 Task: Set "Audio encoder" for transcode stream output to "Automatic".
Action: Mouse moved to (116, 19)
Screenshot: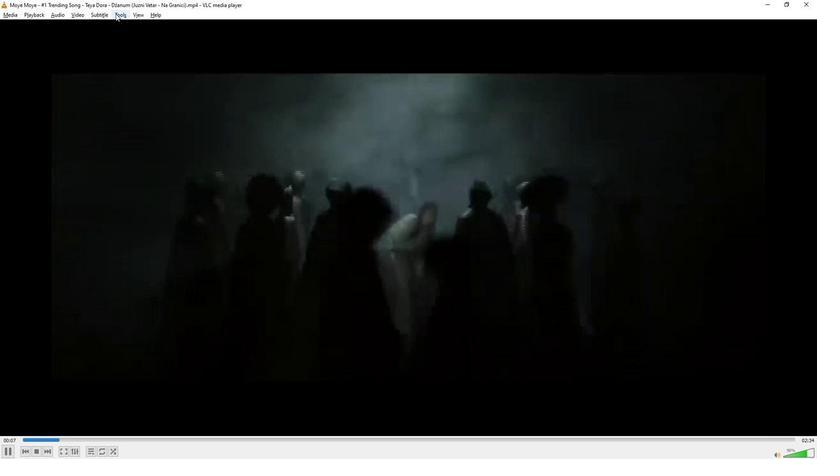 
Action: Mouse pressed left at (116, 19)
Screenshot: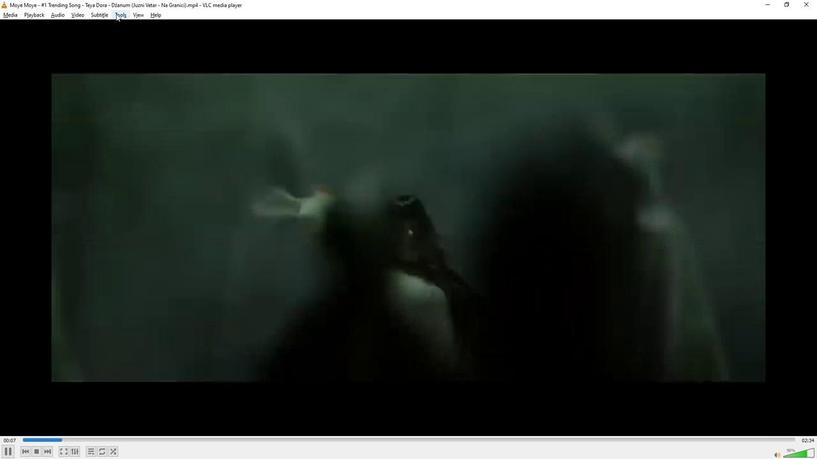 
Action: Mouse moved to (135, 116)
Screenshot: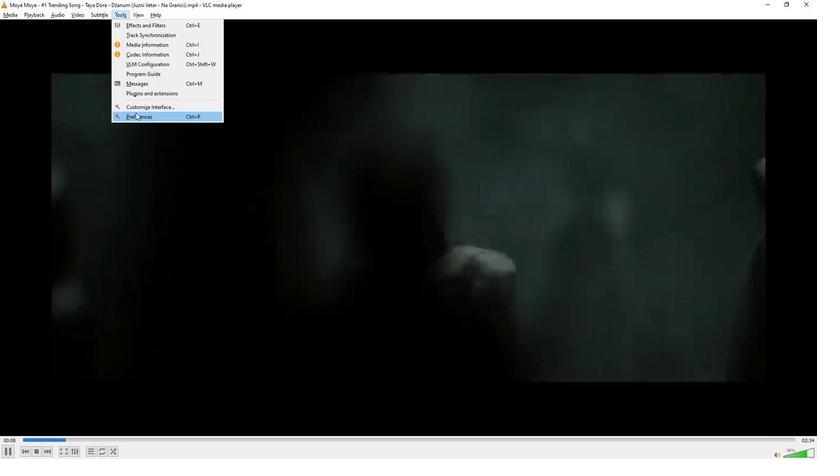 
Action: Mouse pressed left at (135, 116)
Screenshot: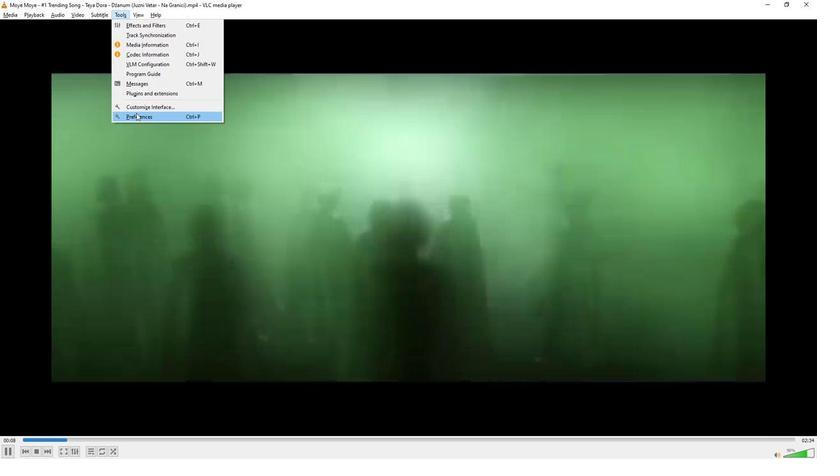 
Action: Mouse moved to (240, 344)
Screenshot: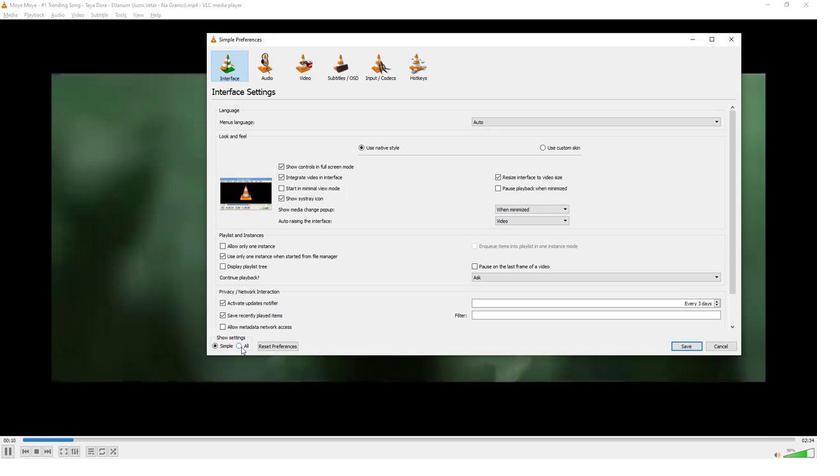 
Action: Mouse pressed left at (240, 344)
Screenshot: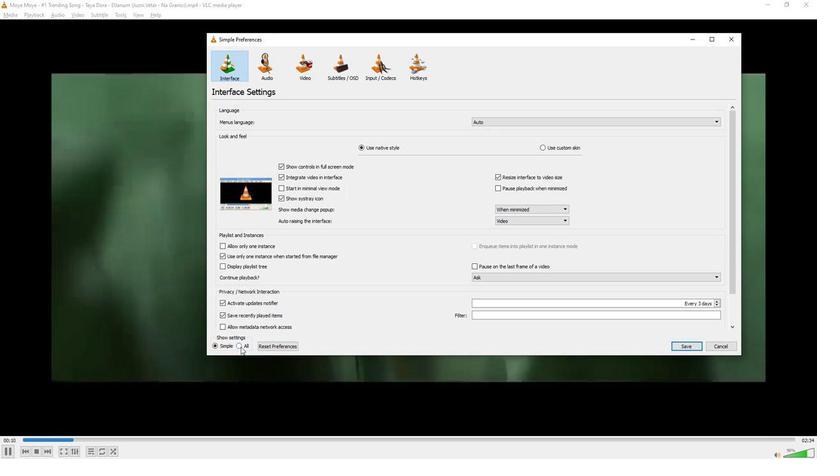 
Action: Mouse moved to (264, 294)
Screenshot: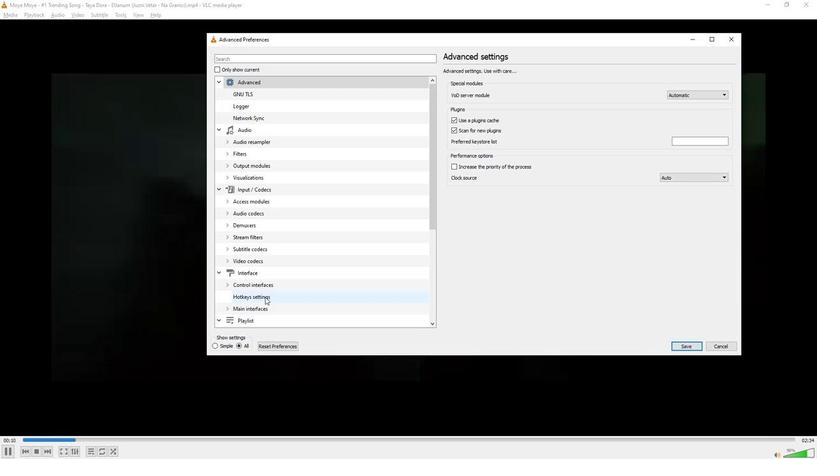 
Action: Mouse scrolled (264, 294) with delta (0, 0)
Screenshot: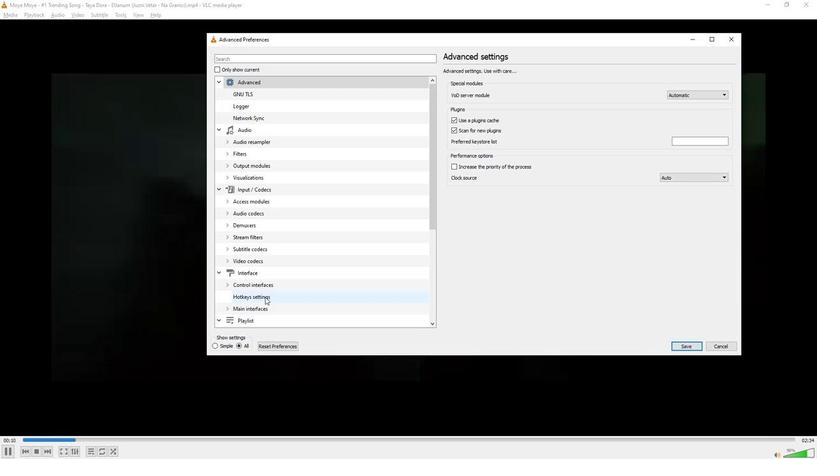 
Action: Mouse scrolled (264, 294) with delta (0, 0)
Screenshot: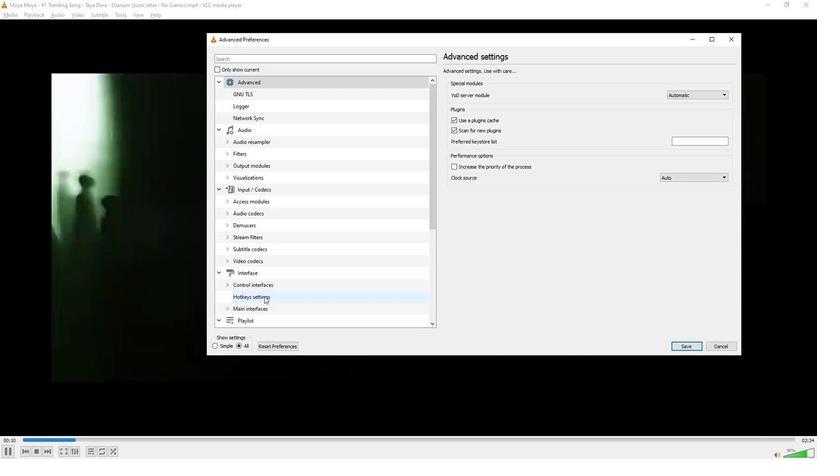 
Action: Mouse scrolled (264, 294) with delta (0, 0)
Screenshot: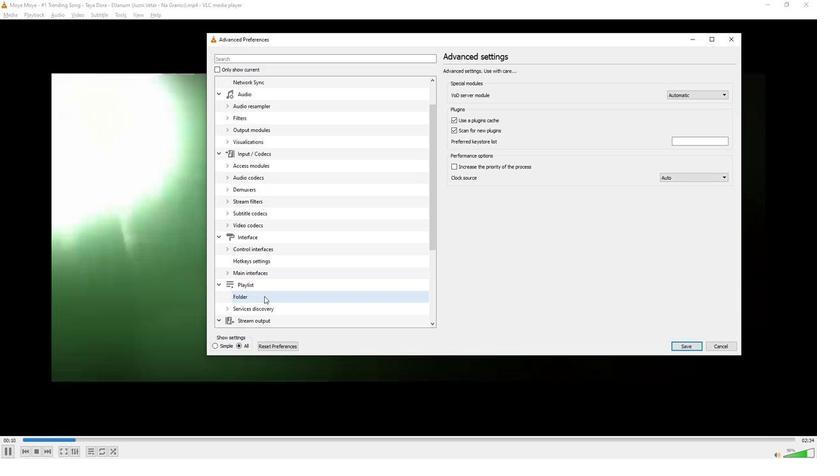 
Action: Mouse scrolled (264, 294) with delta (0, 0)
Screenshot: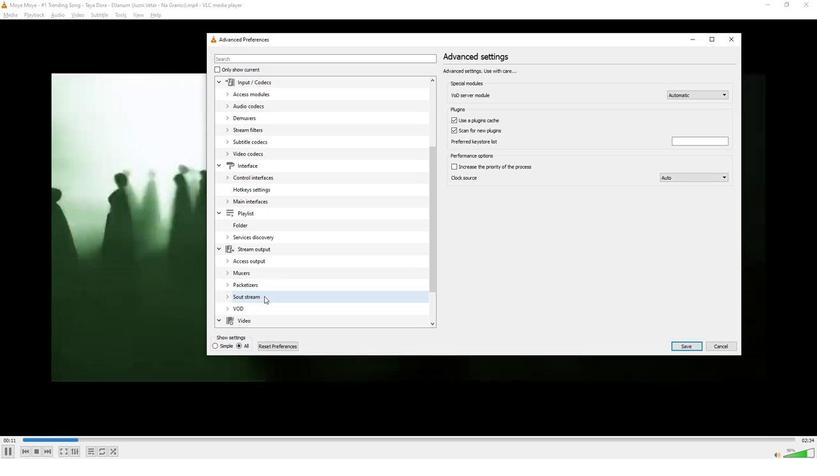 
Action: Mouse scrolled (264, 294) with delta (0, 0)
Screenshot: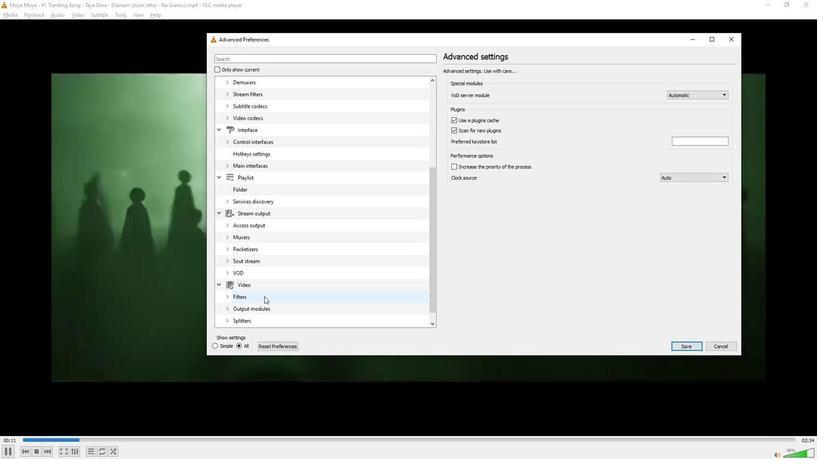 
Action: Mouse moved to (229, 250)
Screenshot: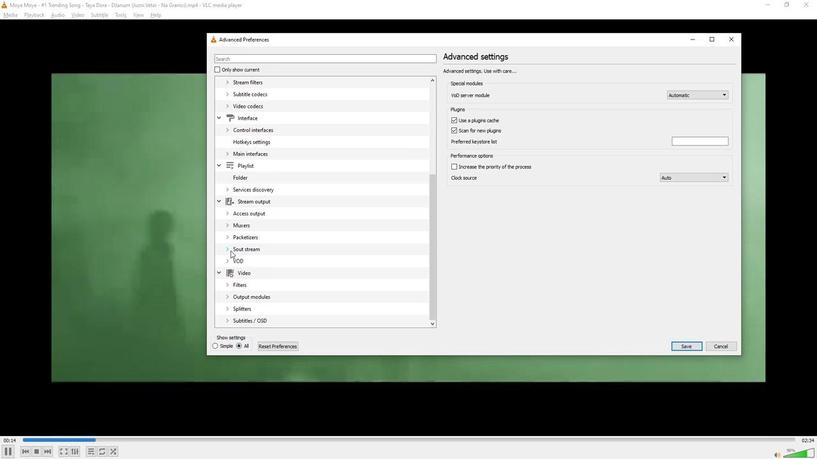 
Action: Mouse pressed left at (229, 250)
Screenshot: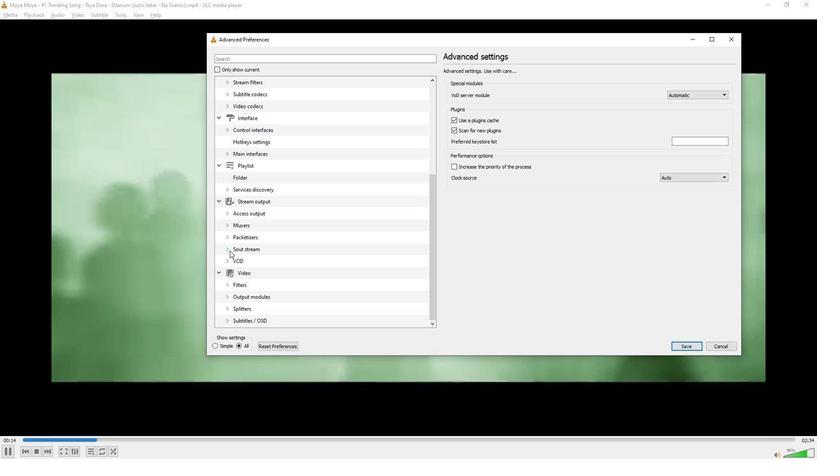 
Action: Mouse moved to (248, 262)
Screenshot: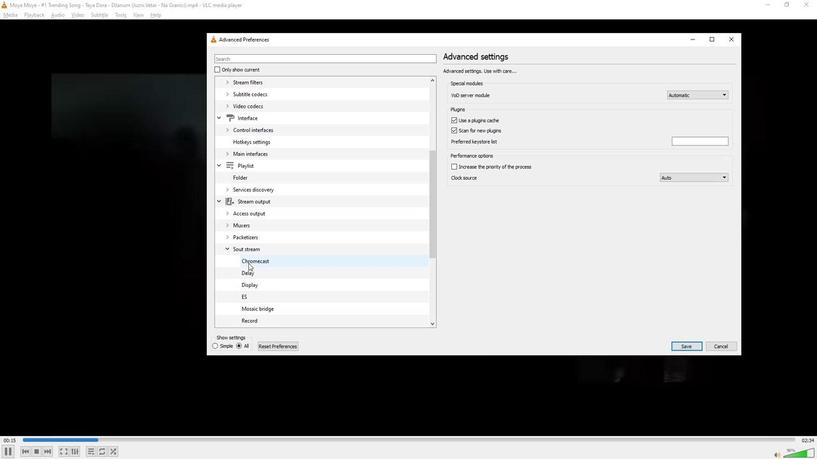 
Action: Mouse scrolled (248, 262) with delta (0, 0)
Screenshot: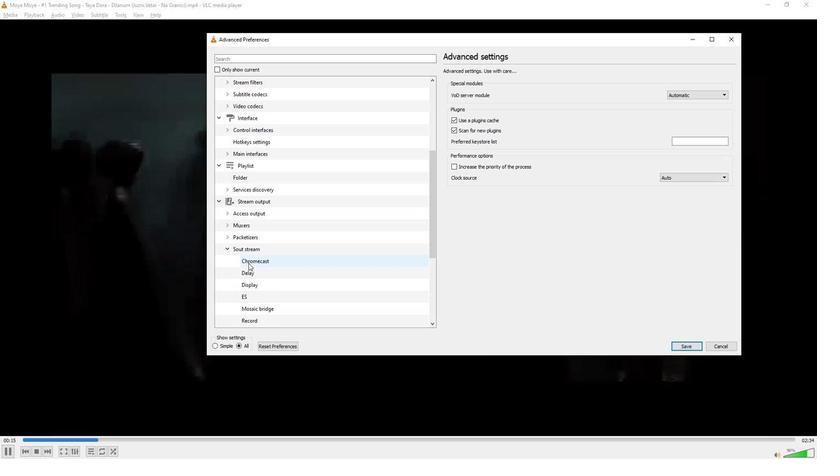 
Action: Mouse scrolled (248, 262) with delta (0, 0)
Screenshot: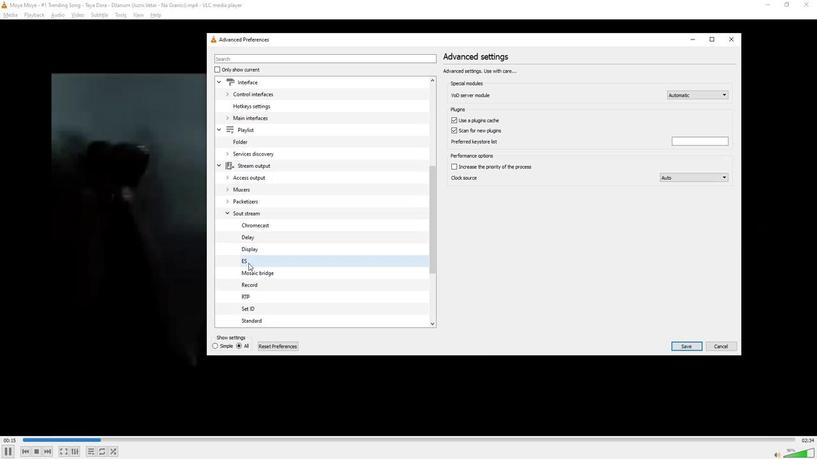 
Action: Mouse scrolled (248, 262) with delta (0, 0)
Screenshot: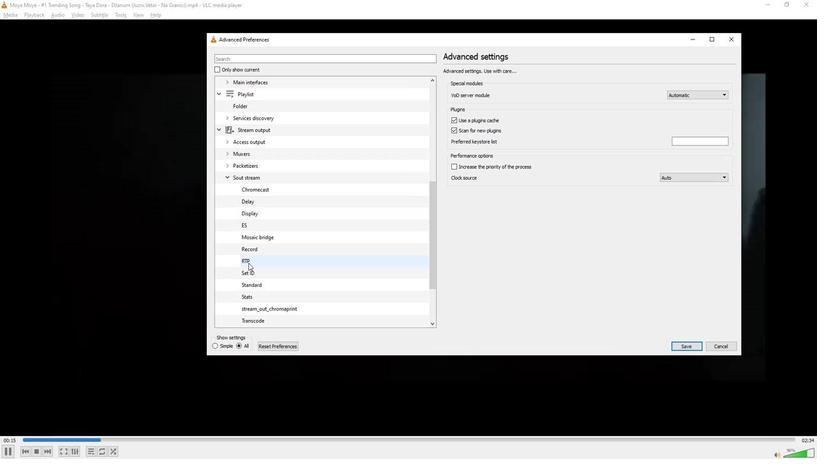 
Action: Mouse scrolled (248, 262) with delta (0, 0)
Screenshot: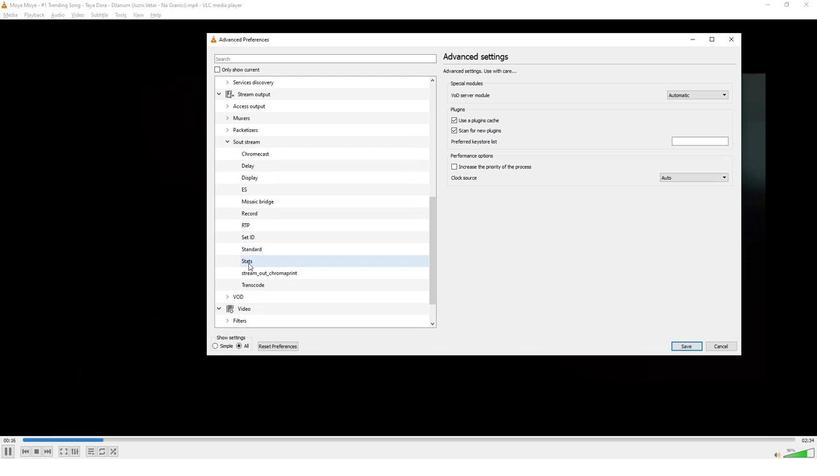 
Action: Mouse moved to (251, 247)
Screenshot: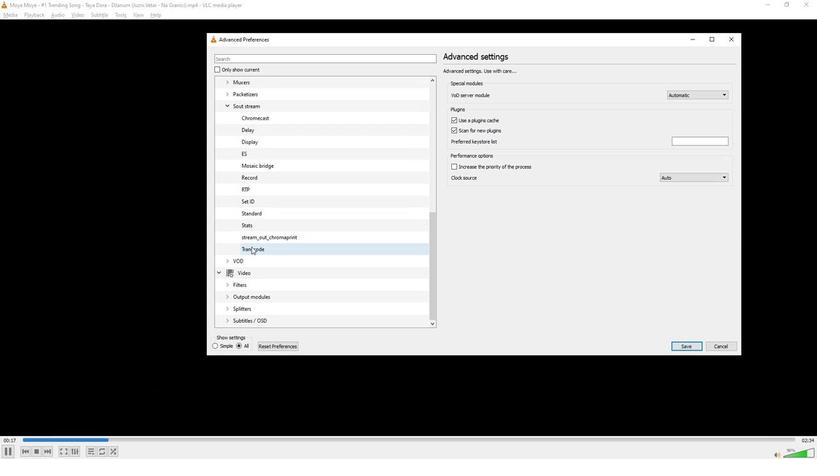 
Action: Mouse pressed left at (251, 247)
Screenshot: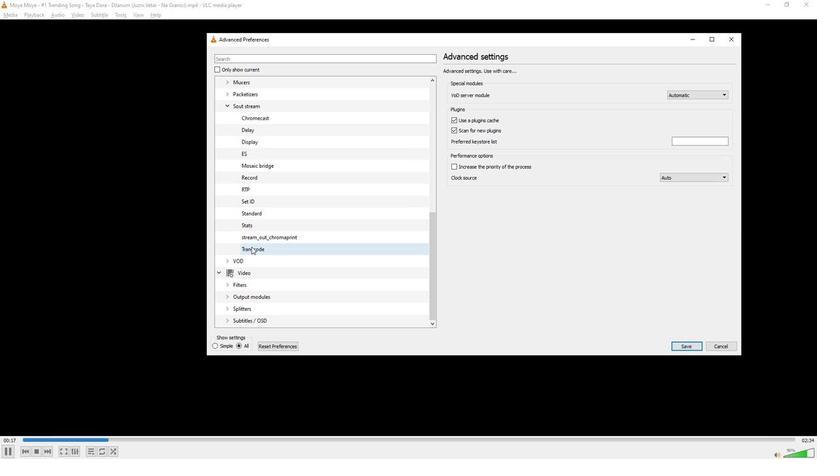 
Action: Mouse moved to (610, 193)
Screenshot: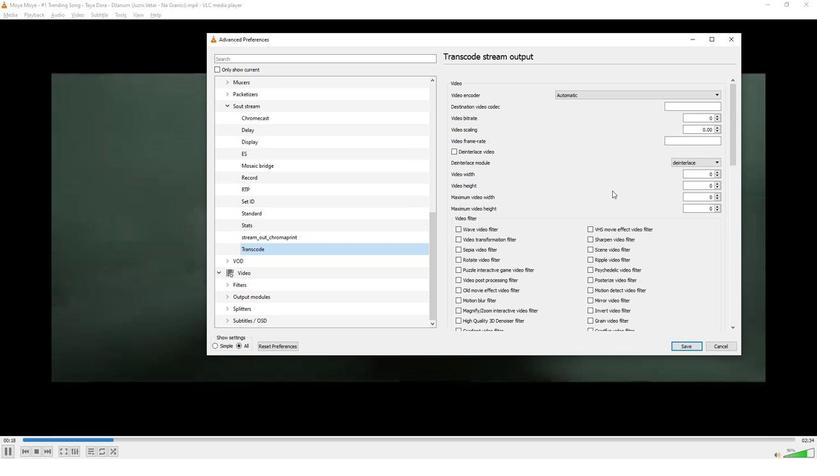 
Action: Mouse scrolled (610, 192) with delta (0, 0)
Screenshot: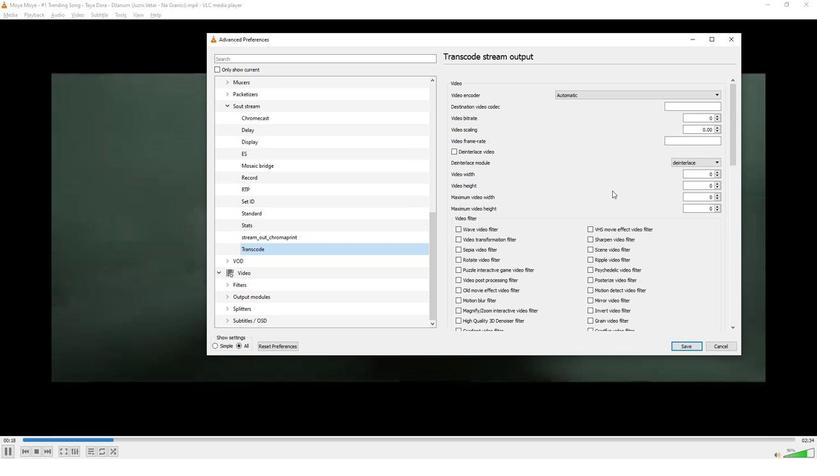 
Action: Mouse moved to (609, 193)
Screenshot: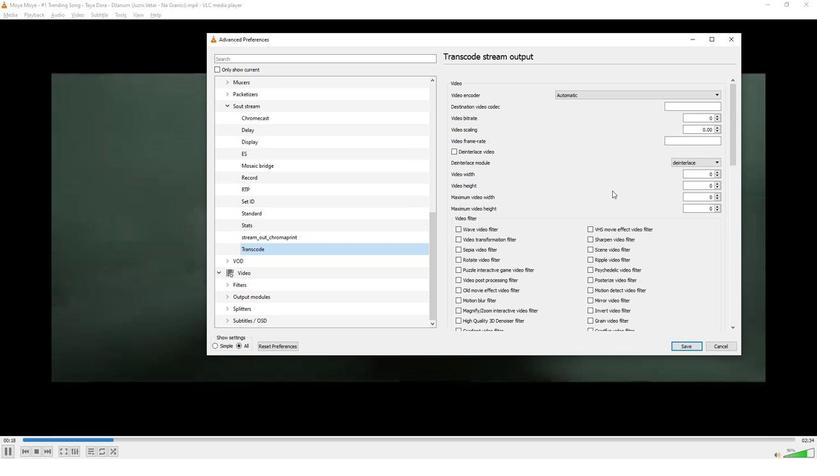 
Action: Mouse scrolled (609, 193) with delta (0, 0)
Screenshot: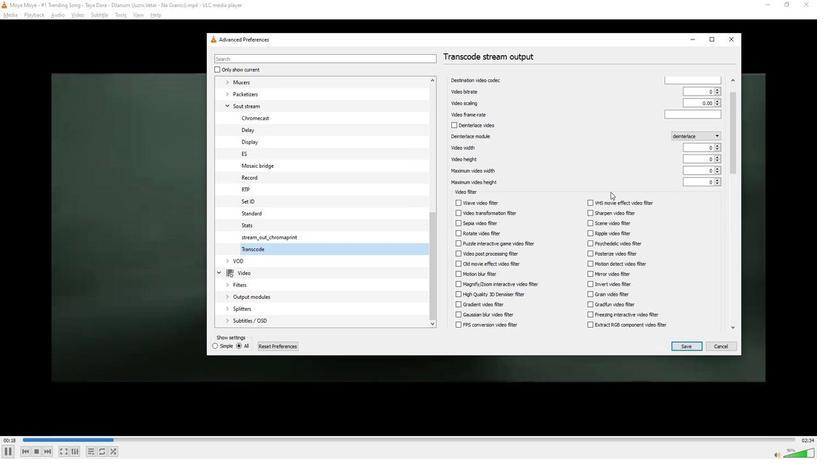 
Action: Mouse scrolled (609, 193) with delta (0, 0)
Screenshot: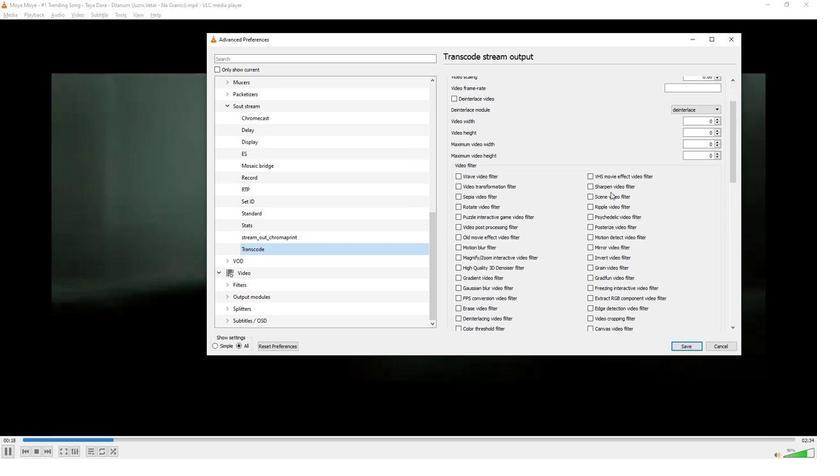 
Action: Mouse scrolled (609, 193) with delta (0, 0)
Screenshot: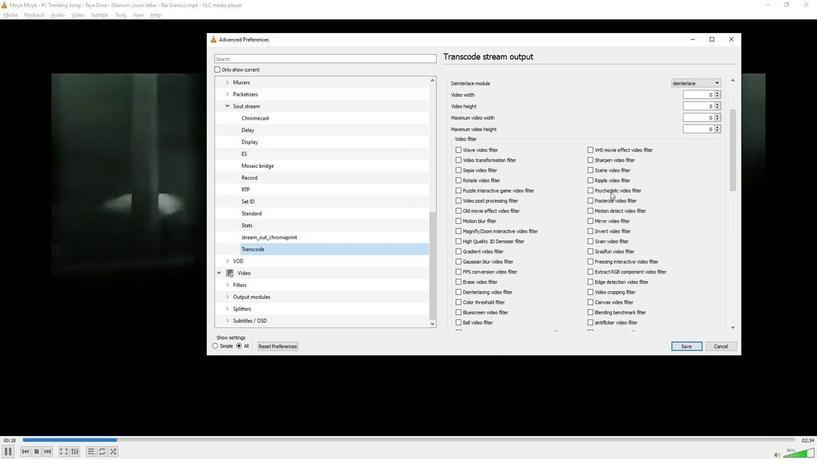 
Action: Mouse scrolled (609, 193) with delta (0, 0)
Screenshot: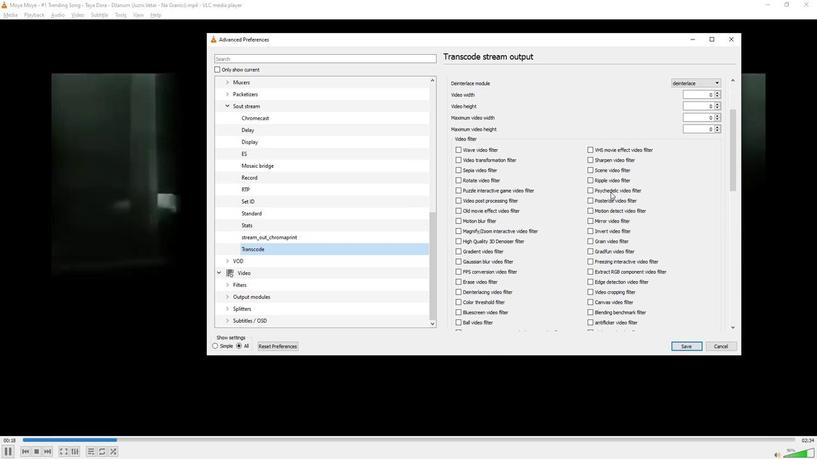 
Action: Mouse scrolled (609, 193) with delta (0, 0)
Screenshot: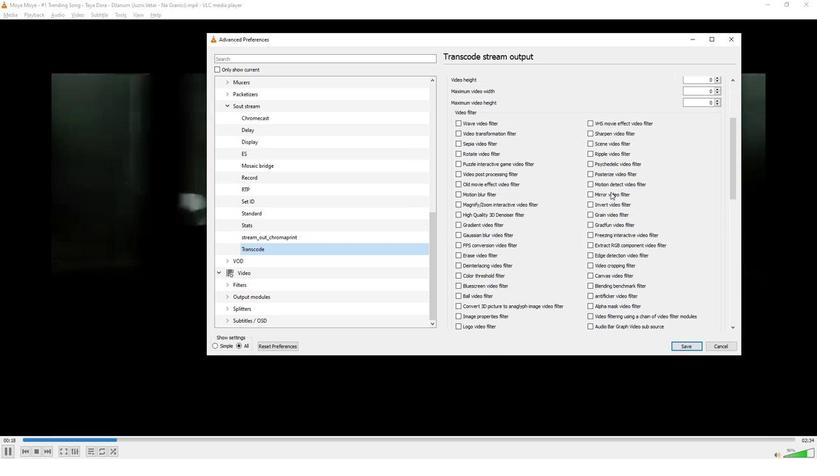 
Action: Mouse scrolled (609, 193) with delta (0, 0)
Screenshot: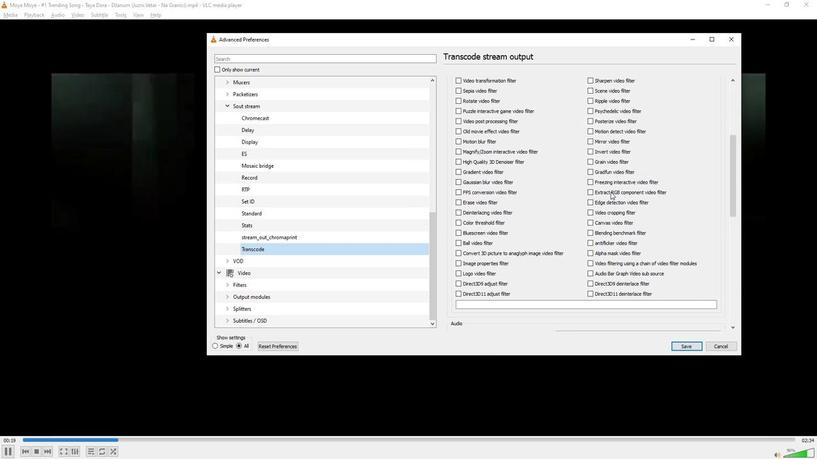 
Action: Mouse scrolled (609, 193) with delta (0, 0)
Screenshot: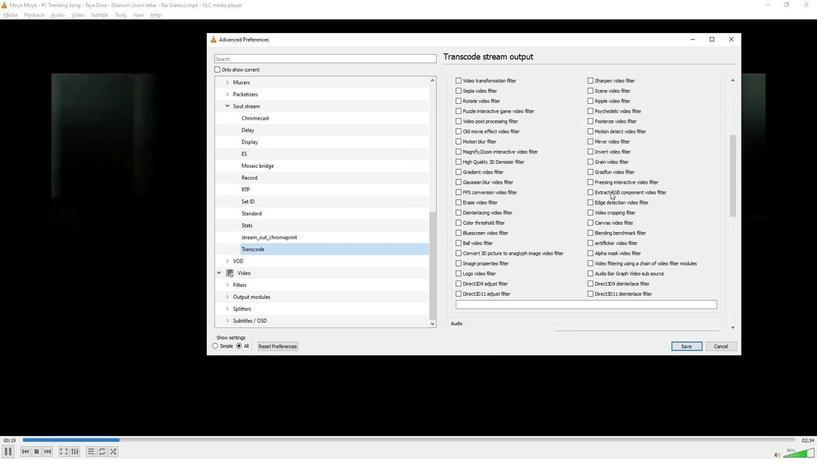 
Action: Mouse scrolled (609, 193) with delta (0, 0)
Screenshot: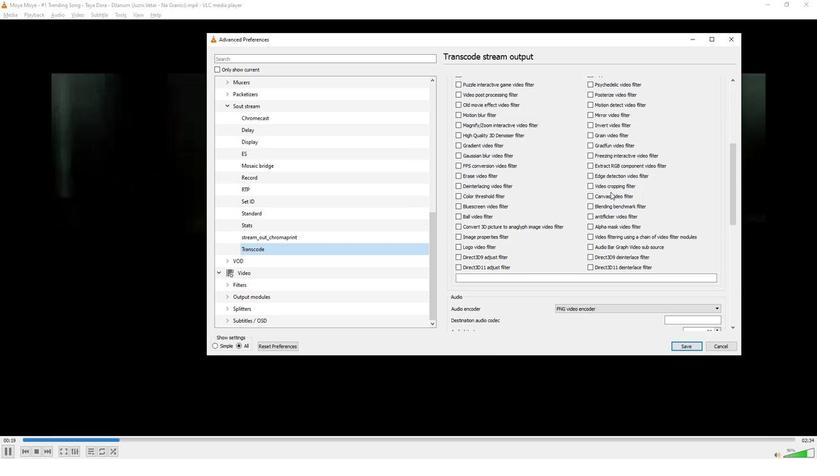 
Action: Mouse scrolled (609, 193) with delta (0, 0)
Screenshot: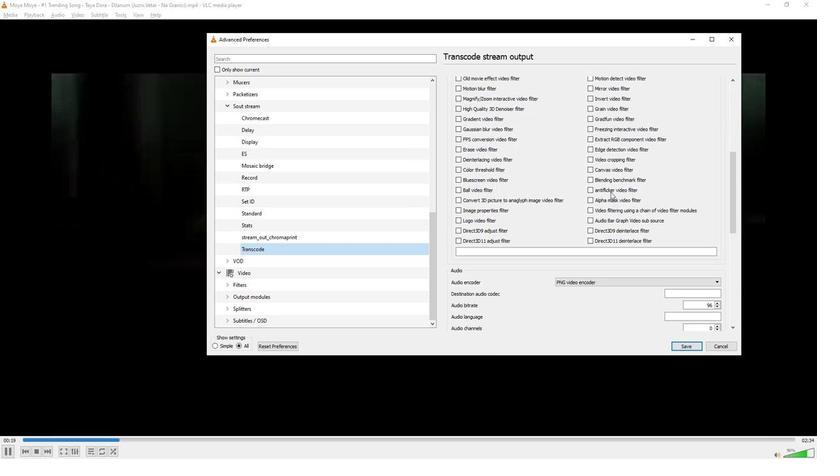 
Action: Mouse scrolled (609, 193) with delta (0, 0)
Screenshot: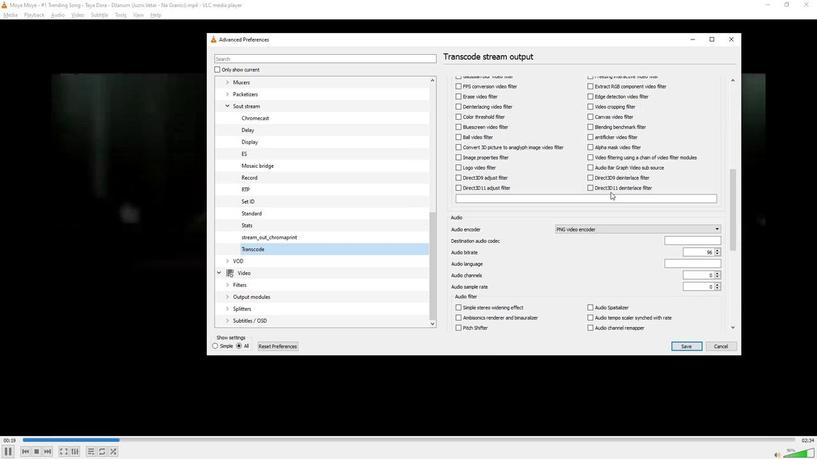 
Action: Mouse scrolled (609, 193) with delta (0, 0)
Screenshot: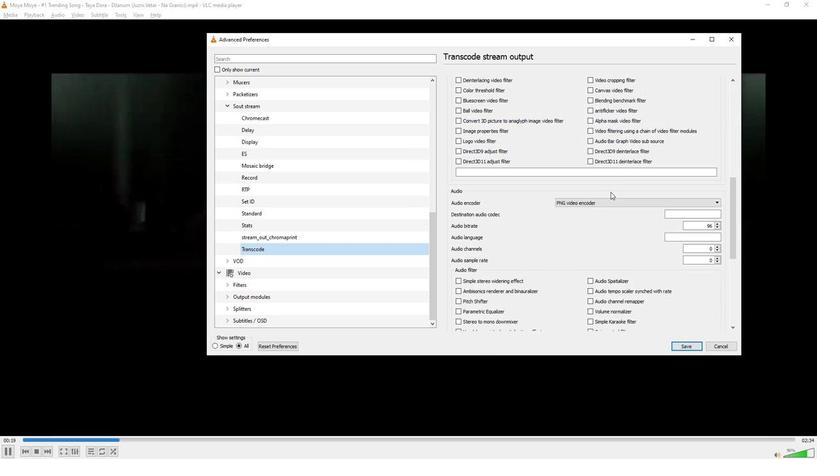 
Action: Mouse moved to (596, 179)
Screenshot: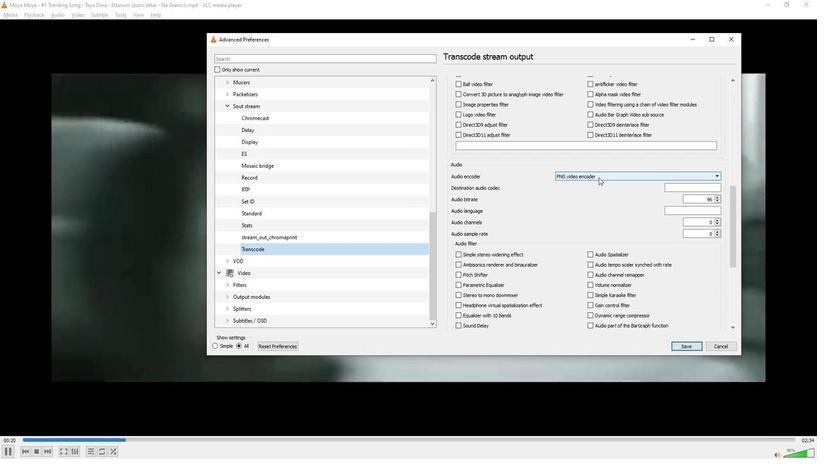 
Action: Mouse pressed left at (596, 179)
Screenshot: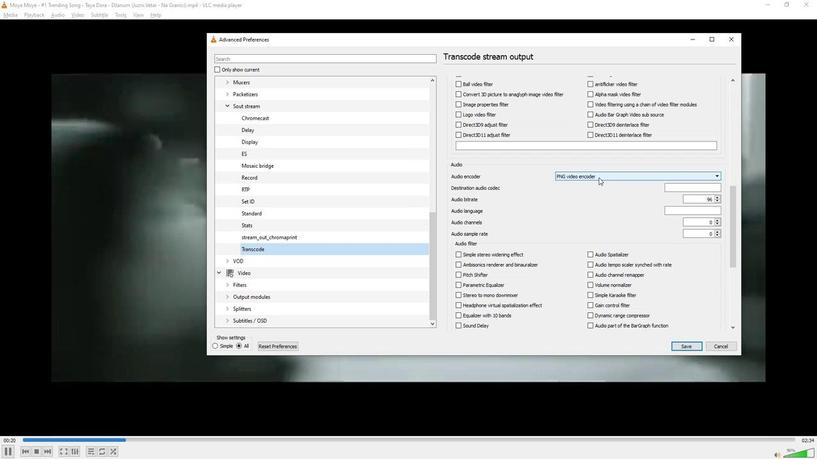 
Action: Mouse moved to (582, 184)
Screenshot: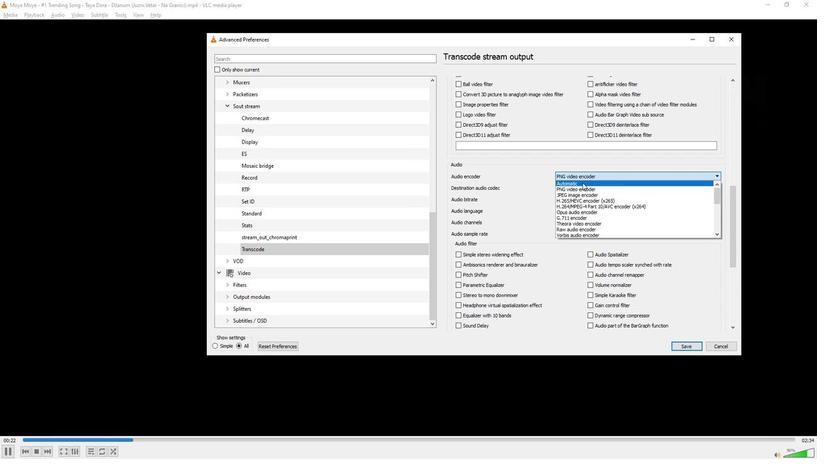 
Action: Mouse pressed left at (582, 184)
Screenshot: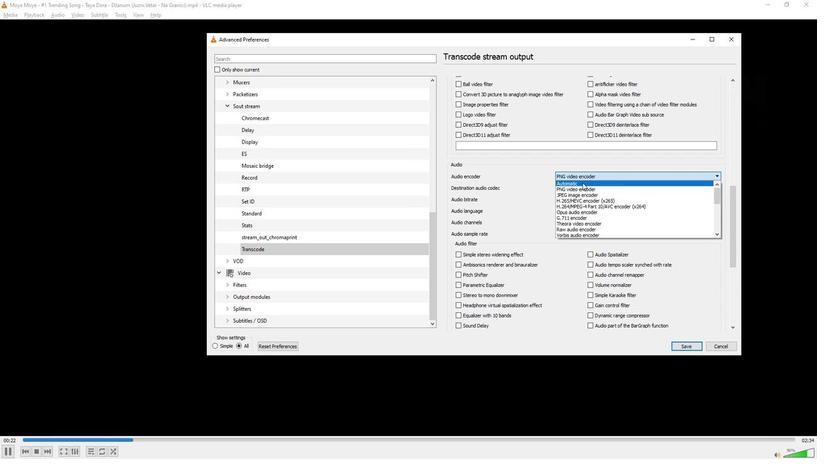 
Action: Mouse moved to (570, 223)
Screenshot: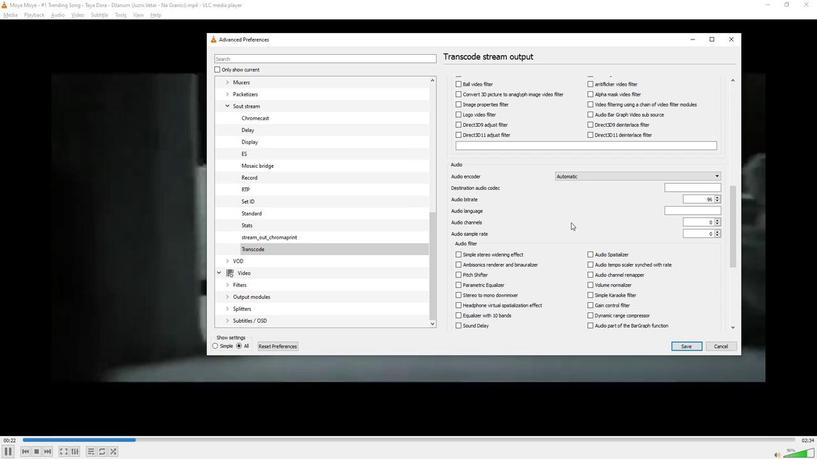 
